 Task: In Windows properties of general video settings, Set the deinterlace to on.
Action: Mouse moved to (111, 59)
Screenshot: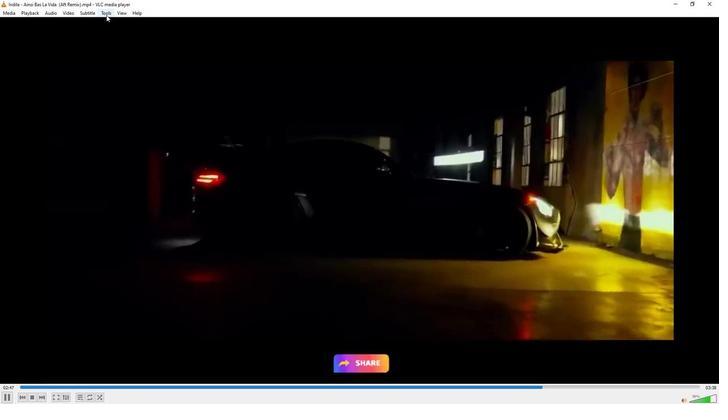 
Action: Mouse pressed left at (111, 59)
Screenshot: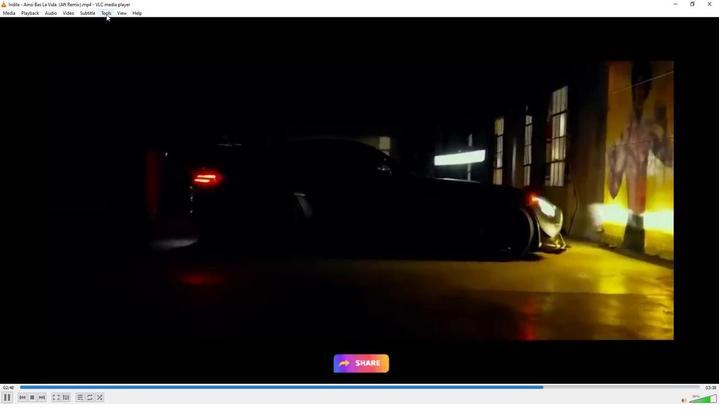 
Action: Mouse moved to (136, 125)
Screenshot: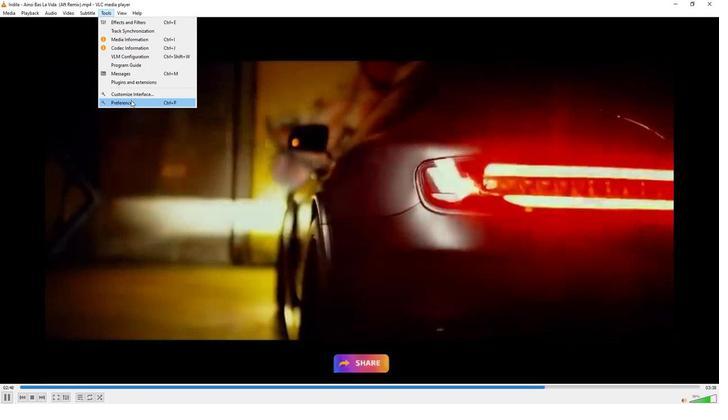 
Action: Mouse pressed left at (136, 125)
Screenshot: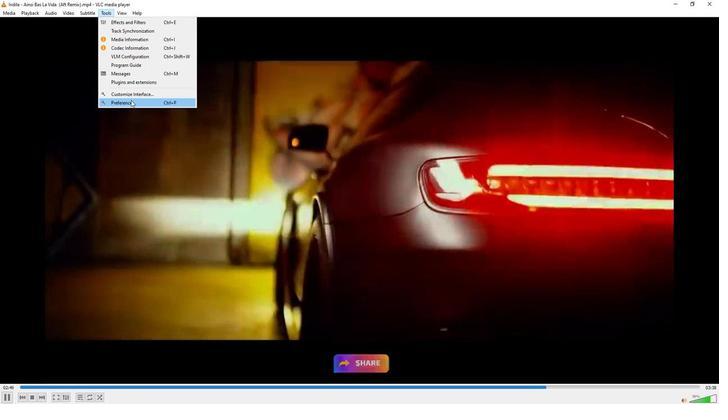 
Action: Mouse moved to (185, 137)
Screenshot: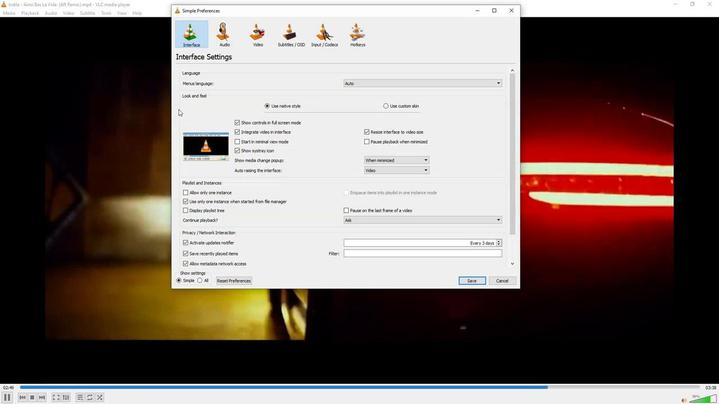 
Action: Mouse scrolled (185, 136) with delta (0, 0)
Screenshot: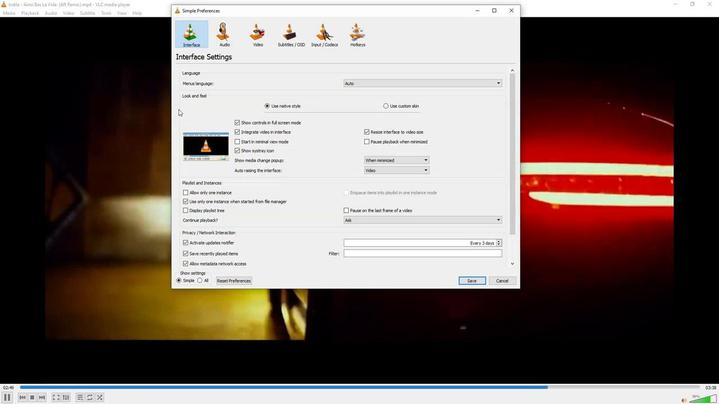 
Action: Mouse moved to (195, 170)
Screenshot: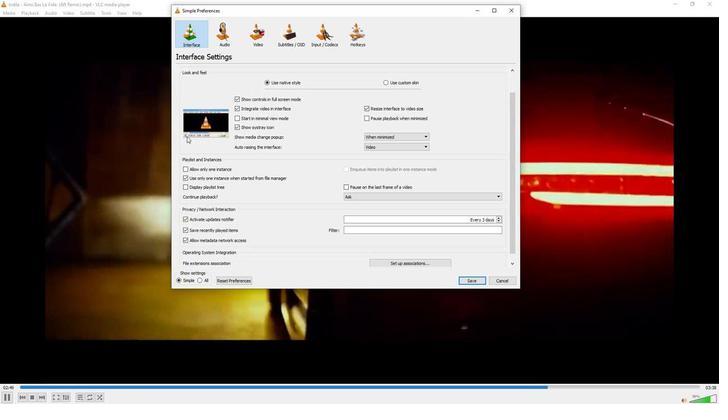 
Action: Mouse scrolled (195, 170) with delta (0, 0)
Screenshot: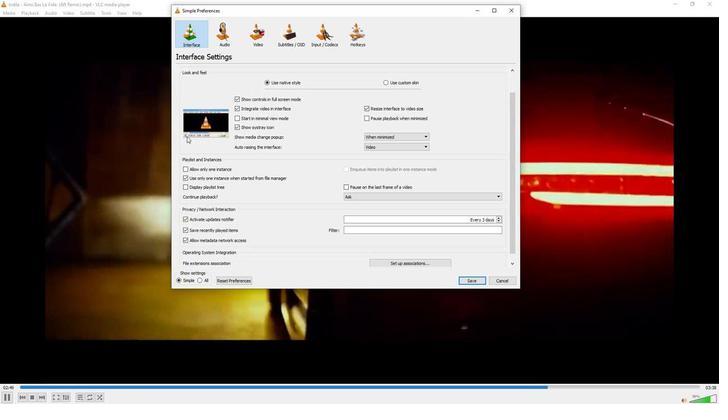 
Action: Mouse moved to (205, 198)
Screenshot: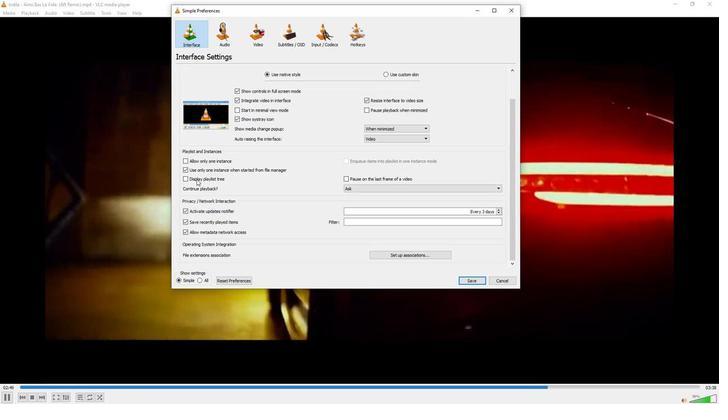 
Action: Mouse scrolled (205, 198) with delta (0, 0)
Screenshot: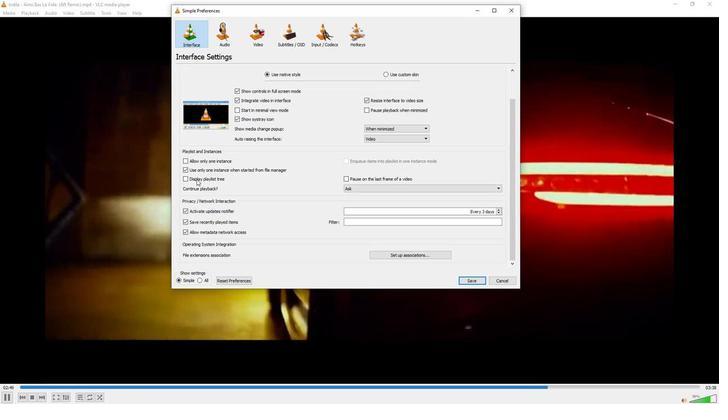 
Action: Mouse moved to (209, 213)
Screenshot: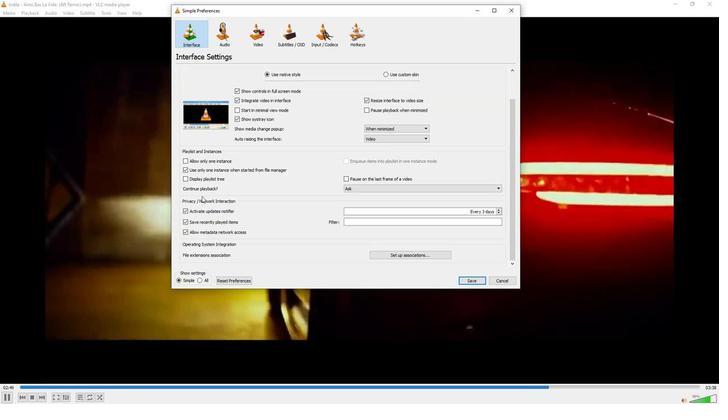 
Action: Mouse scrolled (209, 213) with delta (0, 0)
Screenshot: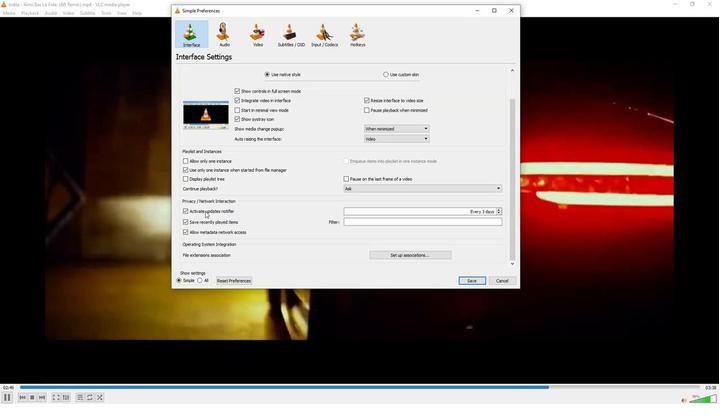 
Action: Mouse moved to (209, 214)
Screenshot: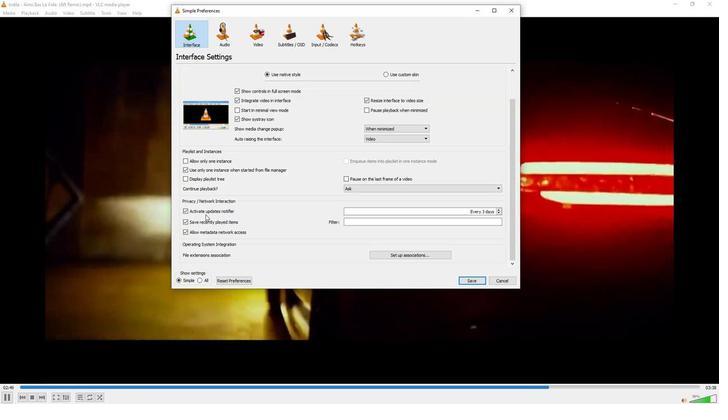
Action: Mouse scrolled (209, 213) with delta (0, 0)
Screenshot: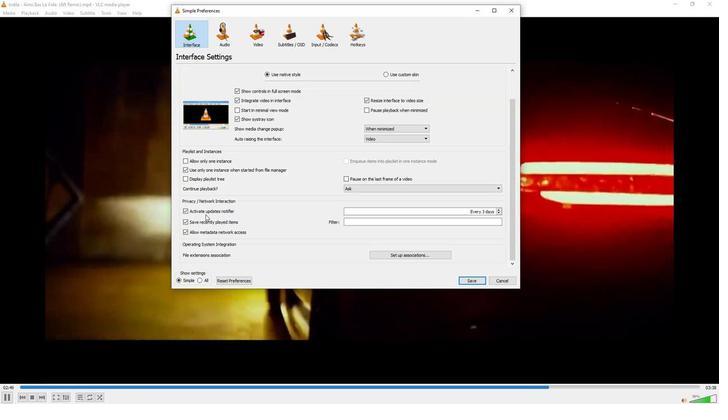 
Action: Mouse scrolled (209, 213) with delta (0, 0)
Screenshot: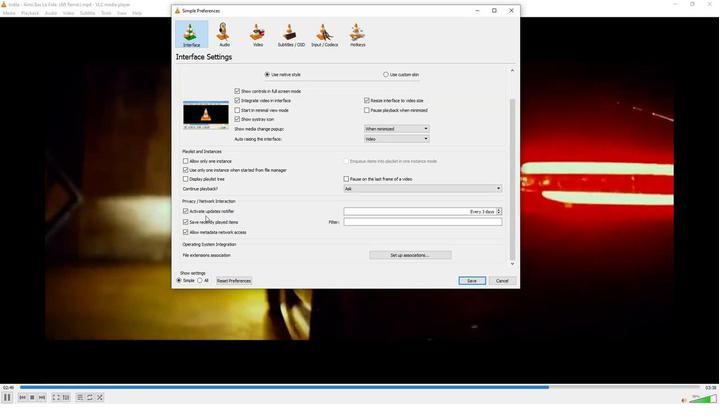 
Action: Mouse scrolled (209, 213) with delta (0, 0)
Screenshot: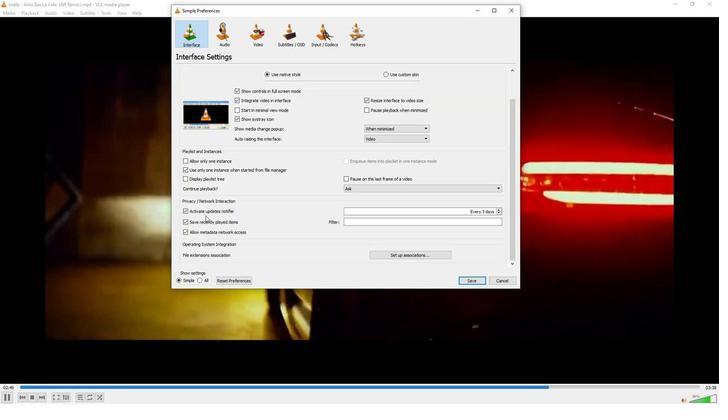 
Action: Mouse scrolled (209, 213) with delta (0, 0)
Screenshot: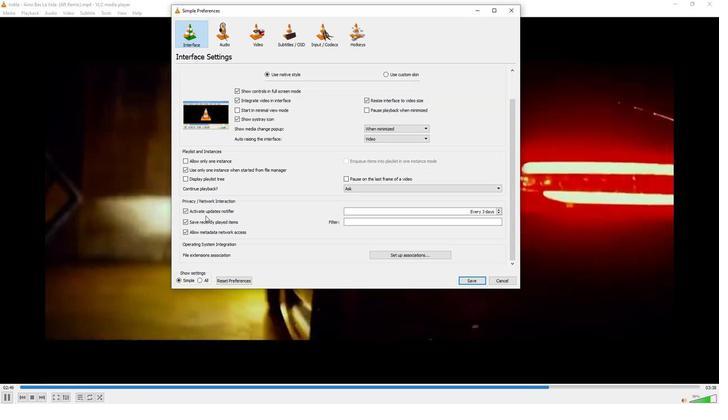 
Action: Mouse moved to (202, 263)
Screenshot: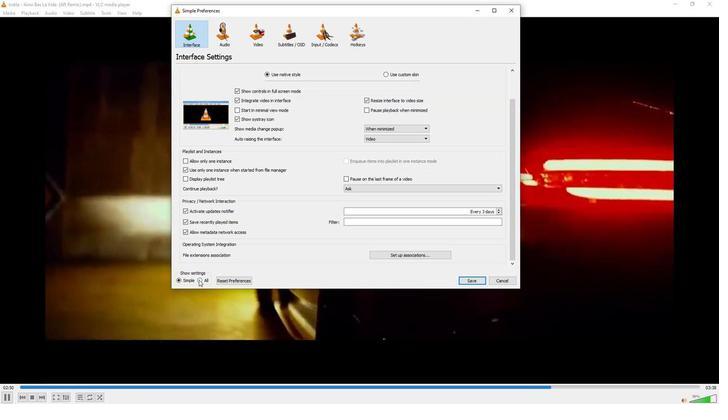 
Action: Mouse pressed left at (202, 263)
Screenshot: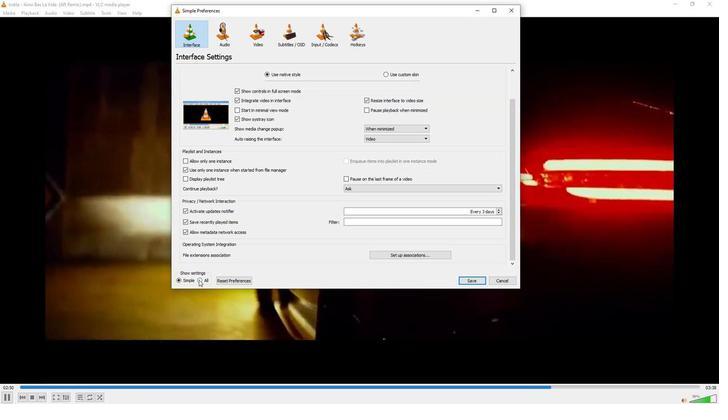 
Action: Mouse moved to (216, 177)
Screenshot: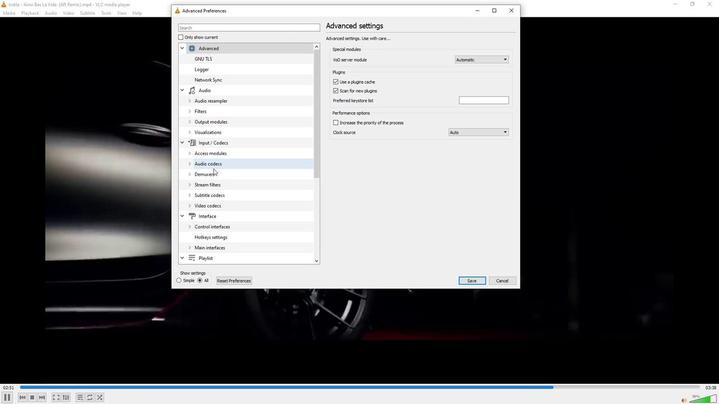 
Action: Mouse scrolled (216, 177) with delta (0, 0)
Screenshot: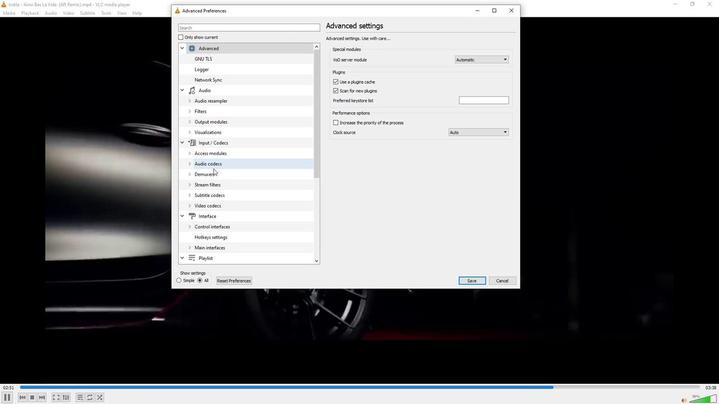 
Action: Mouse scrolled (216, 177) with delta (0, 0)
Screenshot: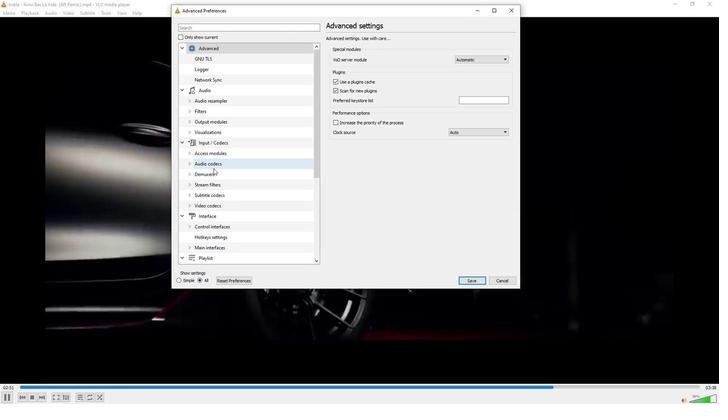 
Action: Mouse moved to (216, 178)
Screenshot: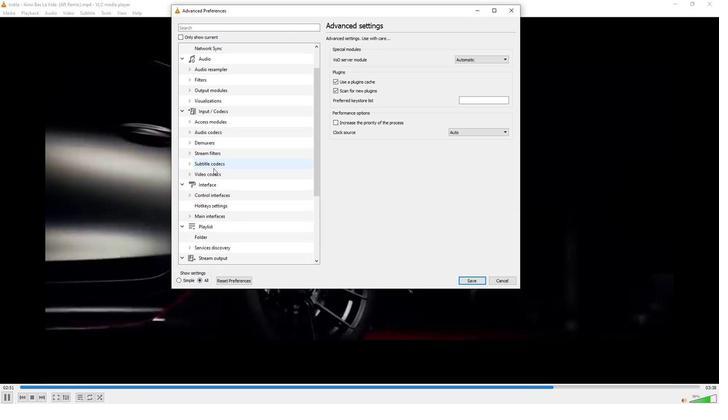 
Action: Mouse scrolled (216, 177) with delta (0, 0)
Screenshot: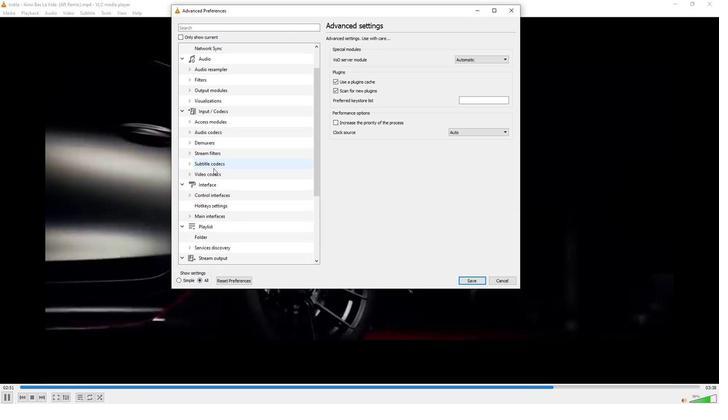 
Action: Mouse moved to (216, 178)
Screenshot: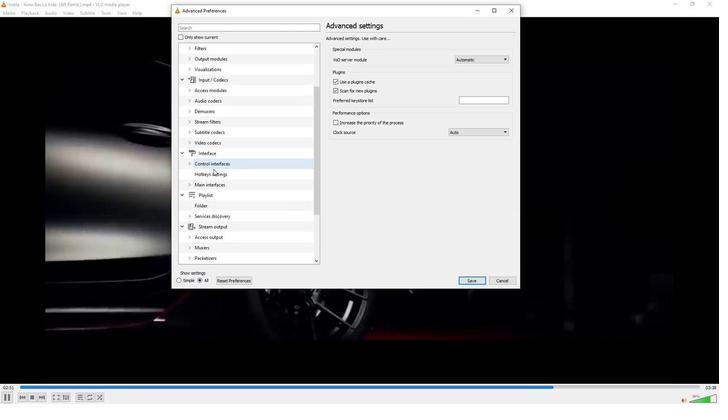 
Action: Mouse scrolled (216, 178) with delta (0, 0)
Screenshot: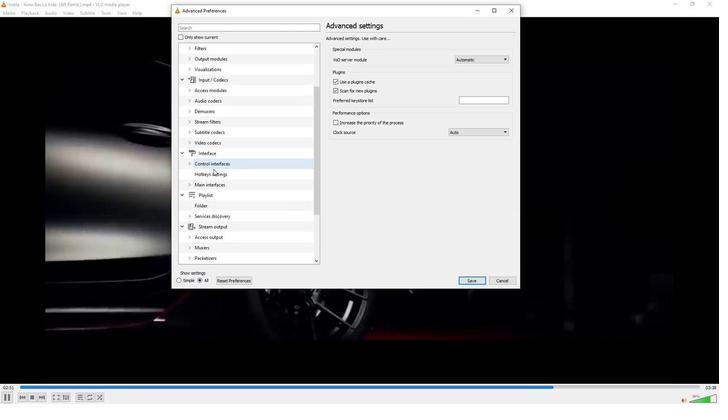 
Action: Mouse moved to (216, 178)
Screenshot: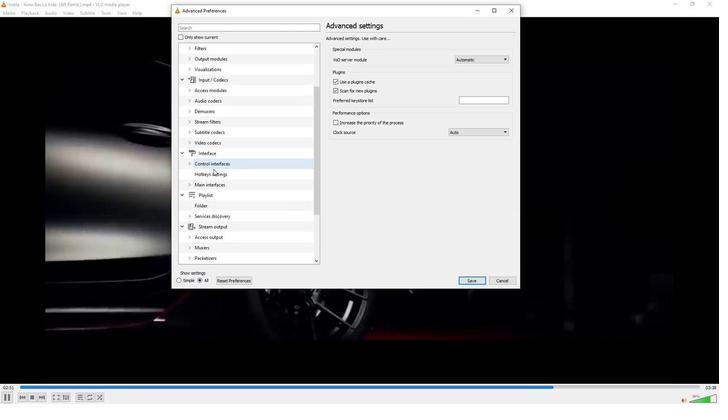 
Action: Mouse scrolled (216, 178) with delta (0, 0)
Screenshot: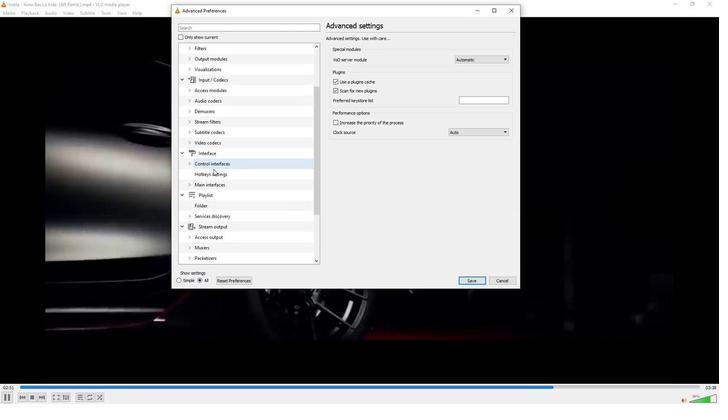 
Action: Mouse scrolled (216, 178) with delta (0, 0)
Screenshot: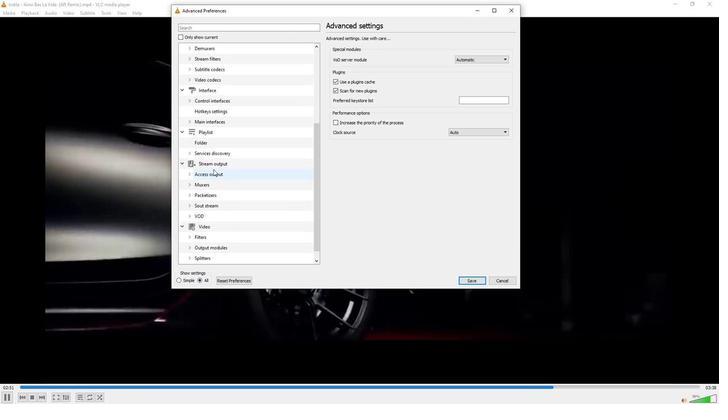
Action: Mouse moved to (216, 178)
Screenshot: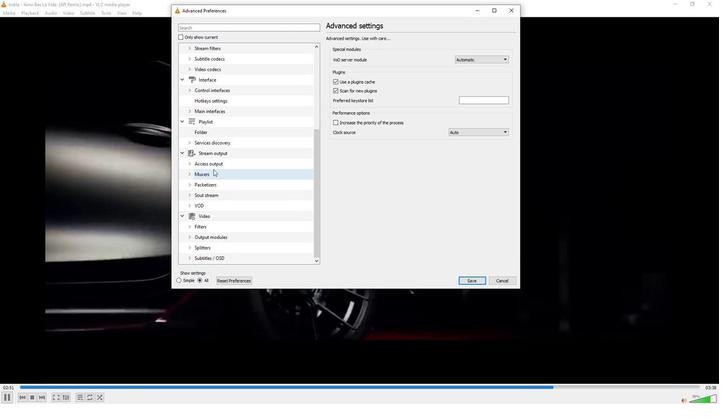 
Action: Mouse scrolled (216, 178) with delta (0, 0)
Screenshot: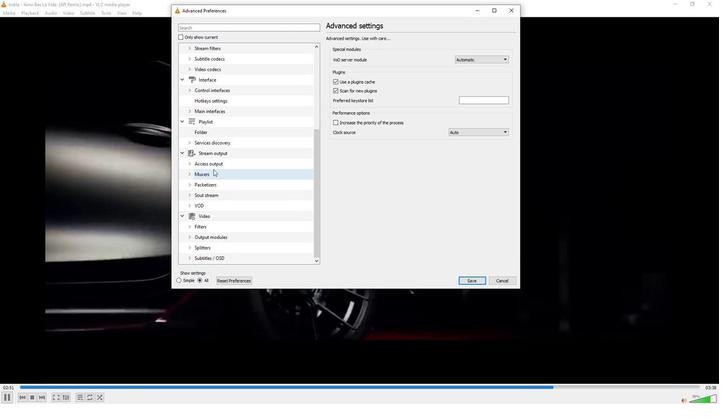 
Action: Mouse moved to (212, 214)
Screenshot: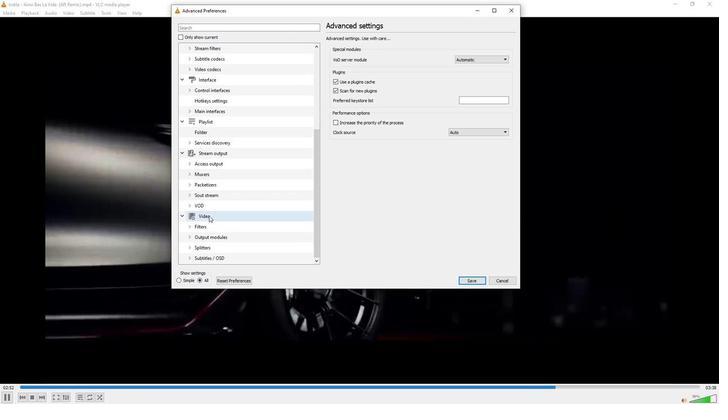 
Action: Mouse pressed left at (212, 214)
Screenshot: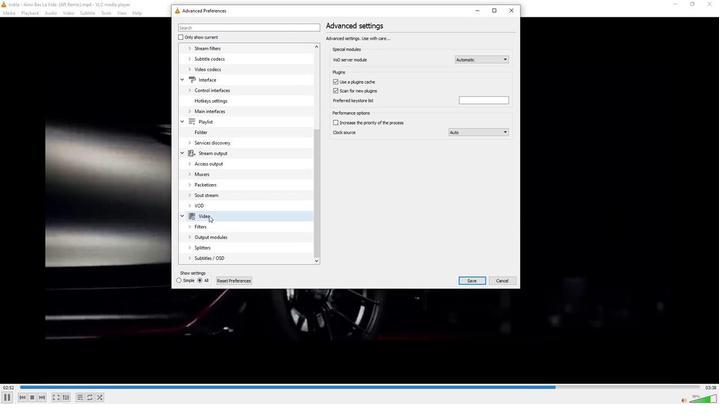
Action: Mouse moved to (417, 182)
Screenshot: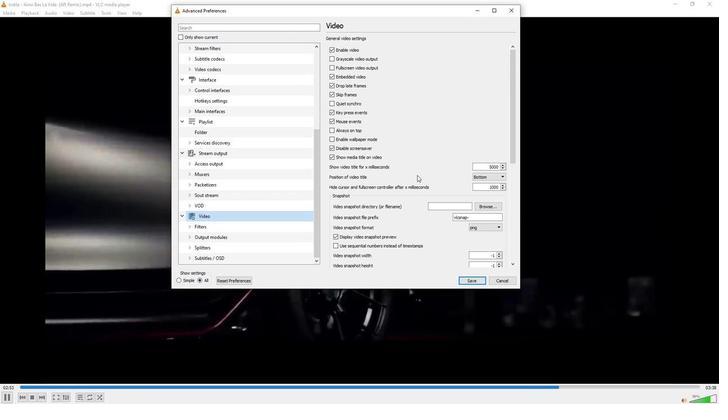 
Action: Mouse scrolled (417, 182) with delta (0, 0)
Screenshot: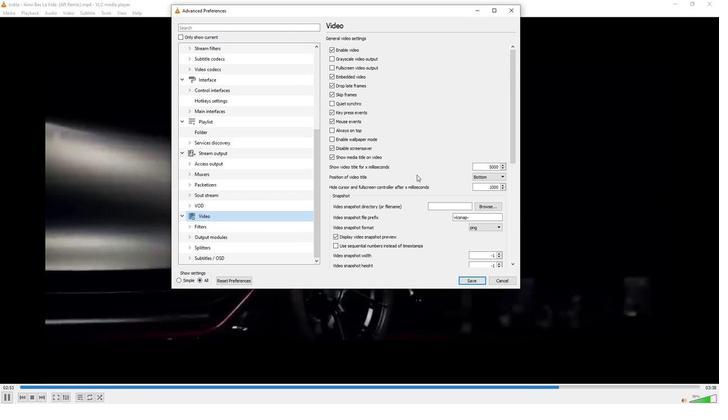 
Action: Mouse scrolled (417, 182) with delta (0, 0)
Screenshot: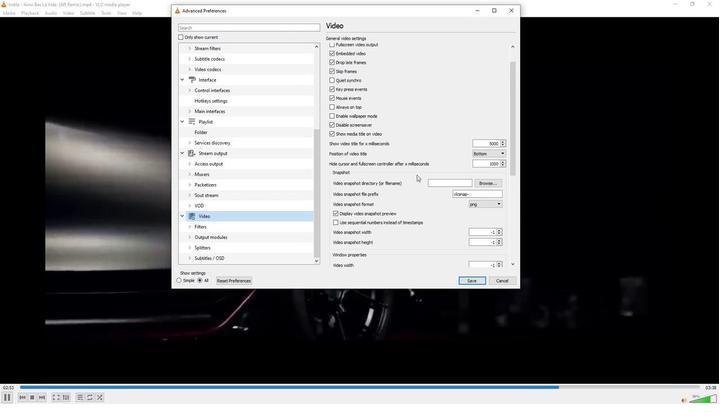 
Action: Mouse scrolled (417, 182) with delta (0, 0)
Screenshot: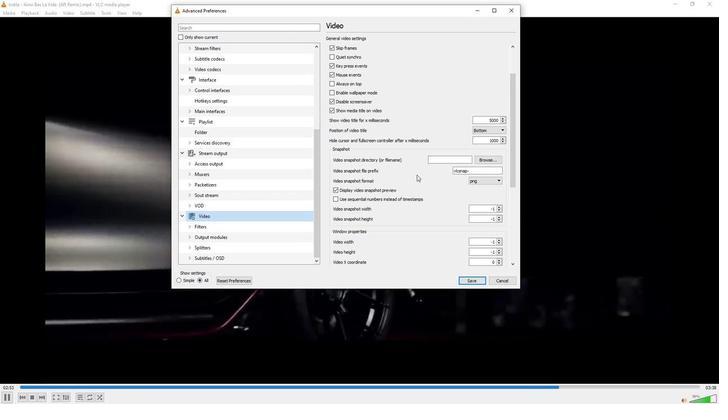 
Action: Mouse scrolled (417, 182) with delta (0, 0)
Screenshot: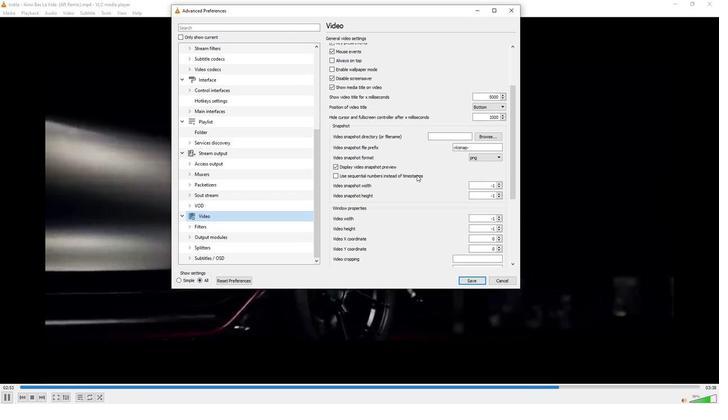 
Action: Mouse moved to (416, 182)
Screenshot: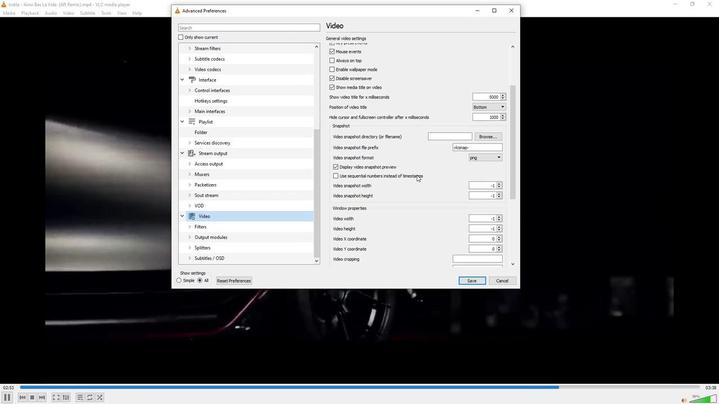 
Action: Mouse scrolled (416, 182) with delta (0, 0)
Screenshot: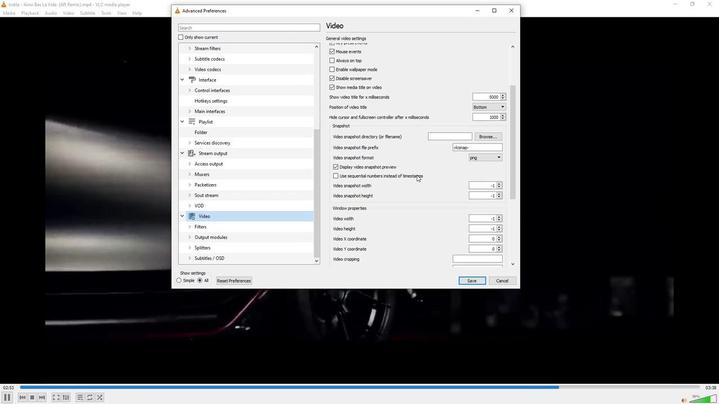 
Action: Mouse scrolled (416, 182) with delta (0, 0)
Screenshot: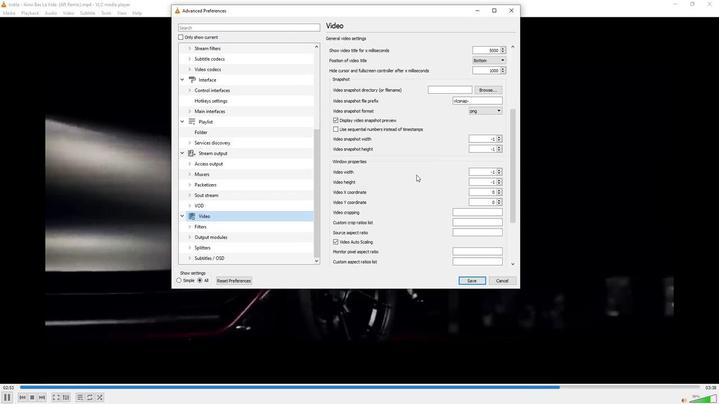 
Action: Mouse moved to (416, 182)
Screenshot: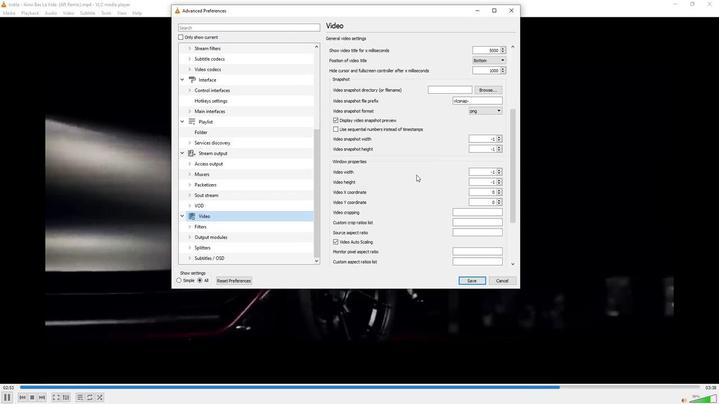 
Action: Mouse scrolled (416, 182) with delta (0, 0)
Screenshot: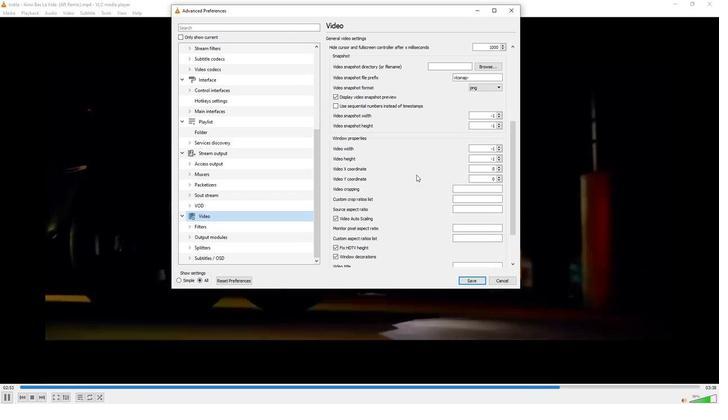 
Action: Mouse moved to (415, 183)
Screenshot: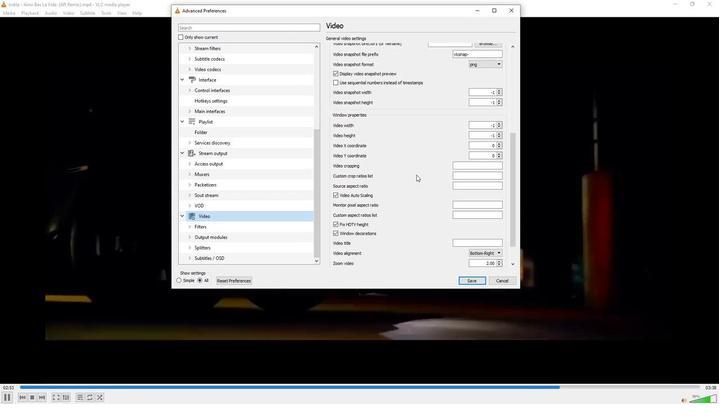 
Action: Mouse scrolled (415, 183) with delta (0, 0)
Screenshot: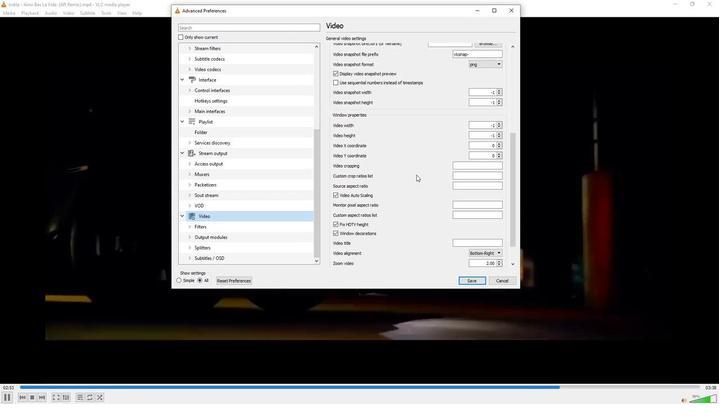 
Action: Mouse moved to (430, 205)
Screenshot: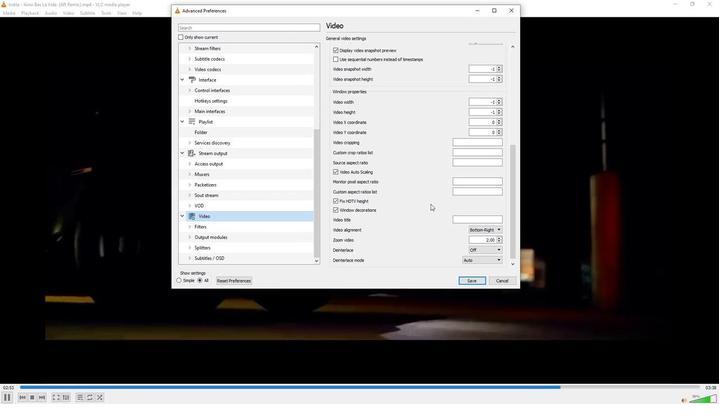 
Action: Mouse scrolled (430, 204) with delta (0, 0)
Screenshot: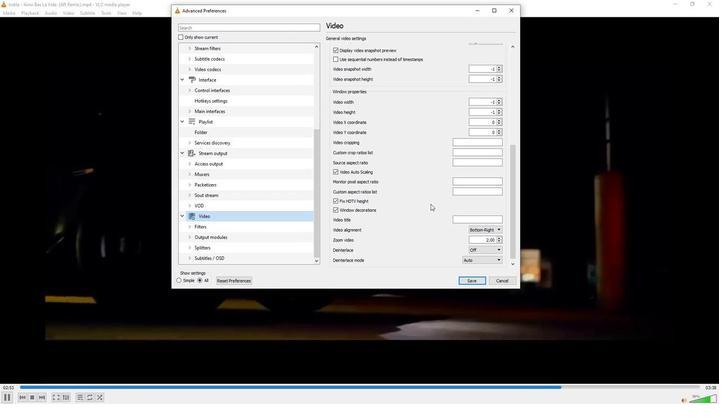 
Action: Mouse scrolled (430, 204) with delta (0, 0)
Screenshot: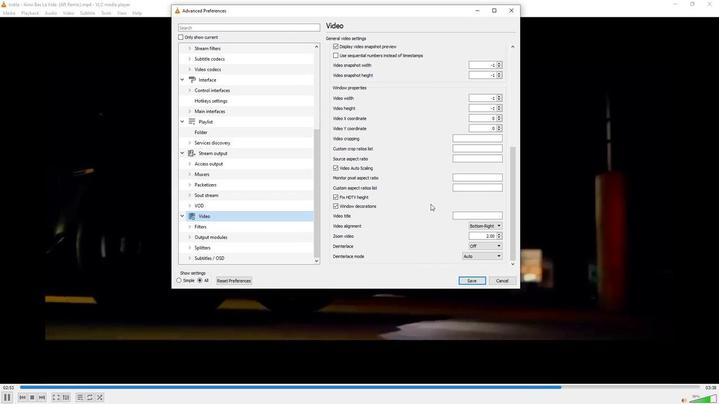 
Action: Mouse scrolled (430, 204) with delta (0, 0)
Screenshot: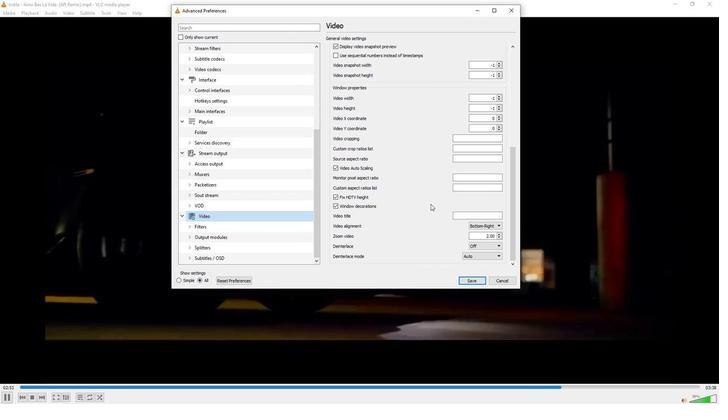 
Action: Mouse scrolled (430, 204) with delta (0, 0)
Screenshot: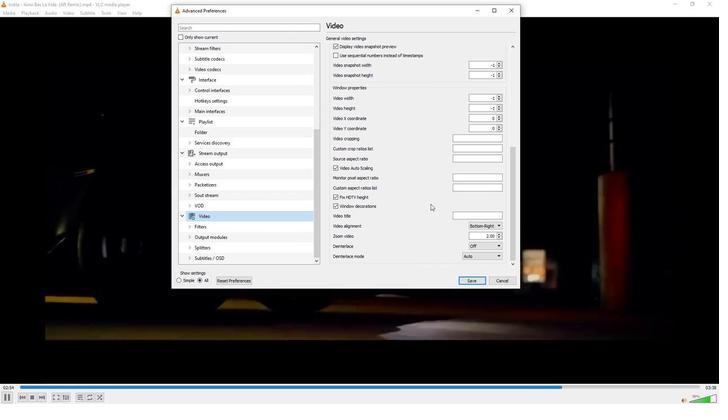 
Action: Mouse moved to (481, 236)
Screenshot: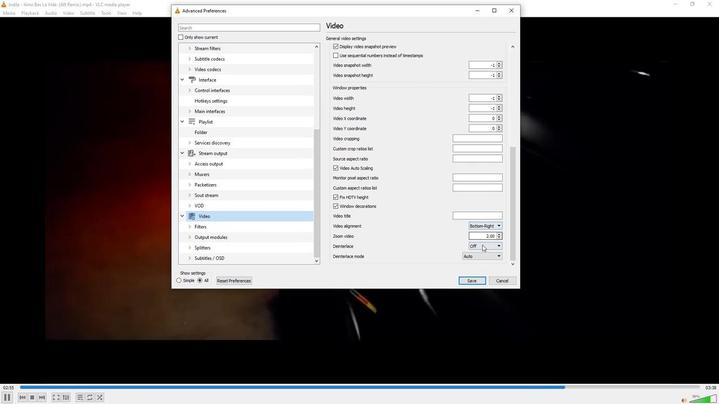 
Action: Mouse pressed left at (481, 236)
Screenshot: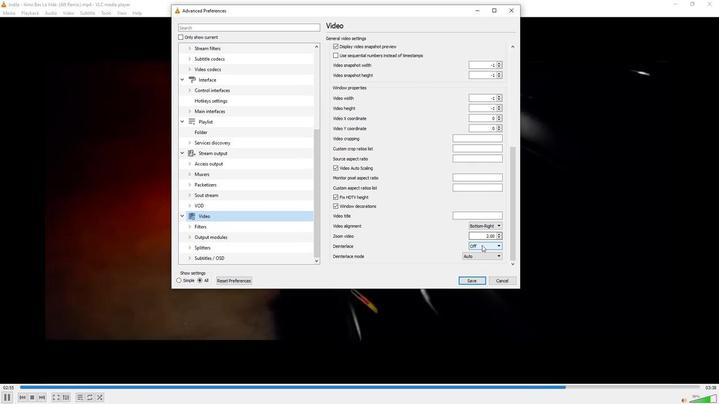 
Action: Mouse moved to (476, 248)
Screenshot: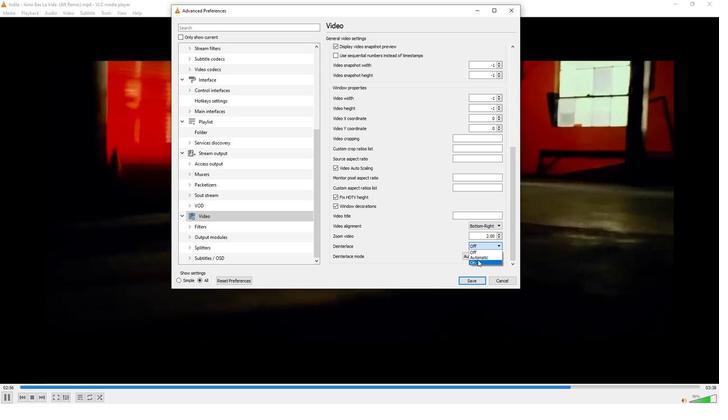 
Action: Mouse pressed left at (476, 248)
Screenshot: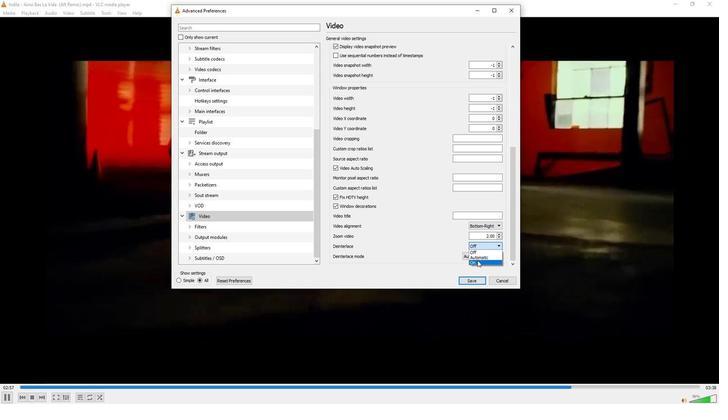 
Action: Mouse moved to (409, 216)
Screenshot: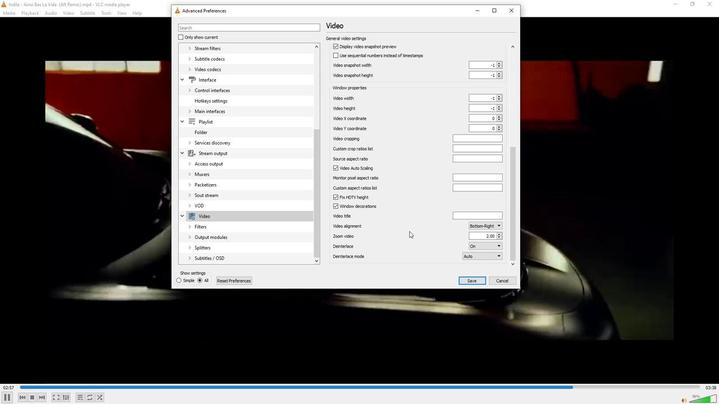 
